 Task: Add Vive Organic Detox + Immunity Dual Boost Shot to the cart.
Action: Mouse pressed left at (18, 107)
Screenshot: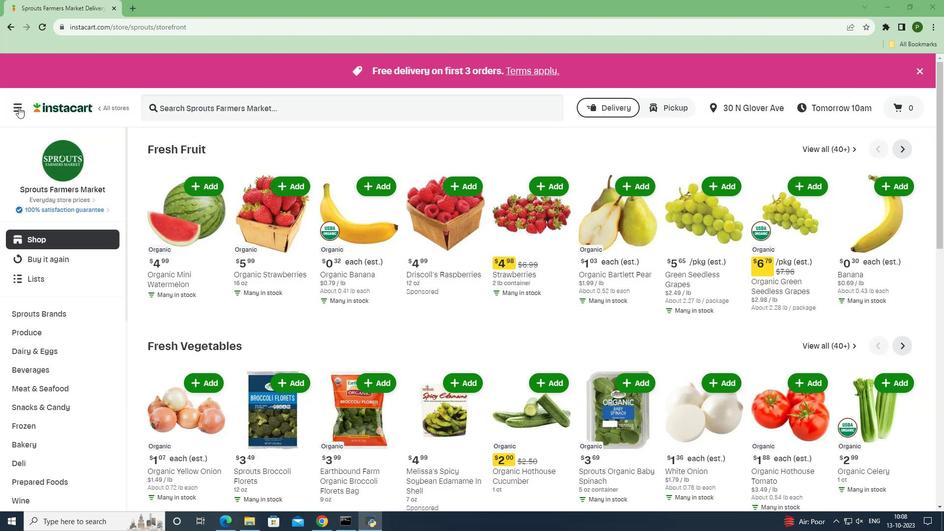 
Action: Mouse moved to (36, 263)
Screenshot: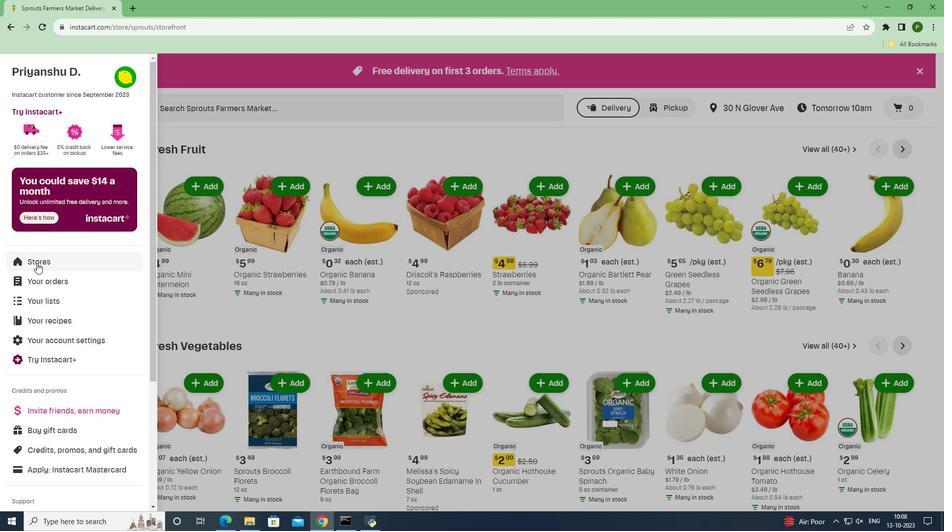 
Action: Mouse pressed left at (36, 263)
Screenshot: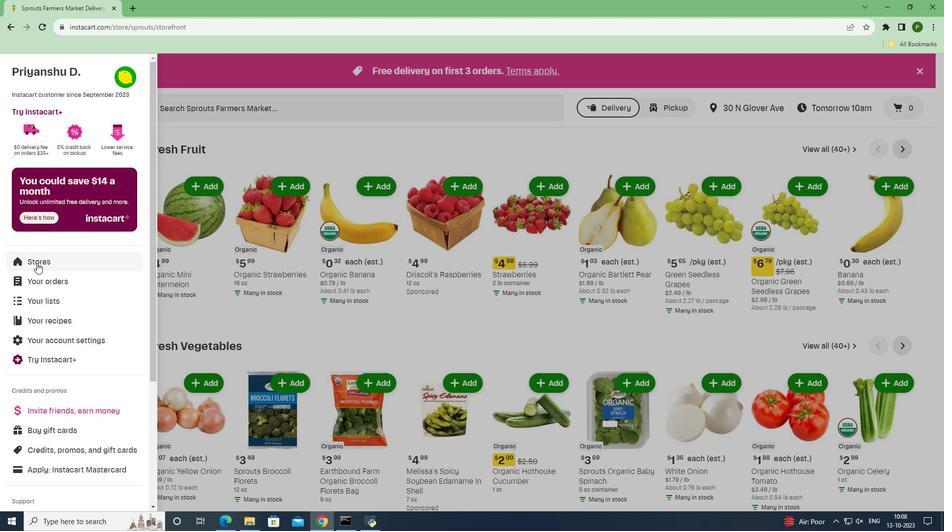 
Action: Mouse moved to (226, 116)
Screenshot: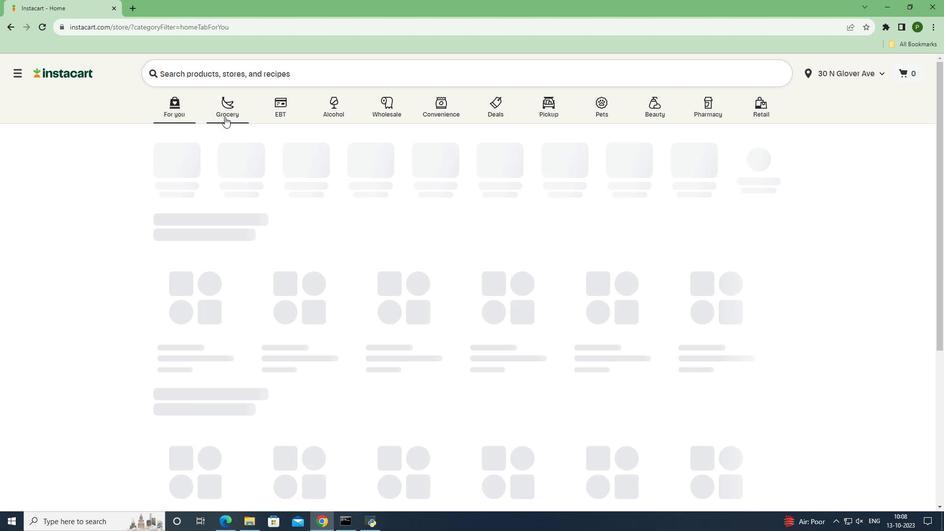 
Action: Mouse pressed left at (226, 116)
Screenshot: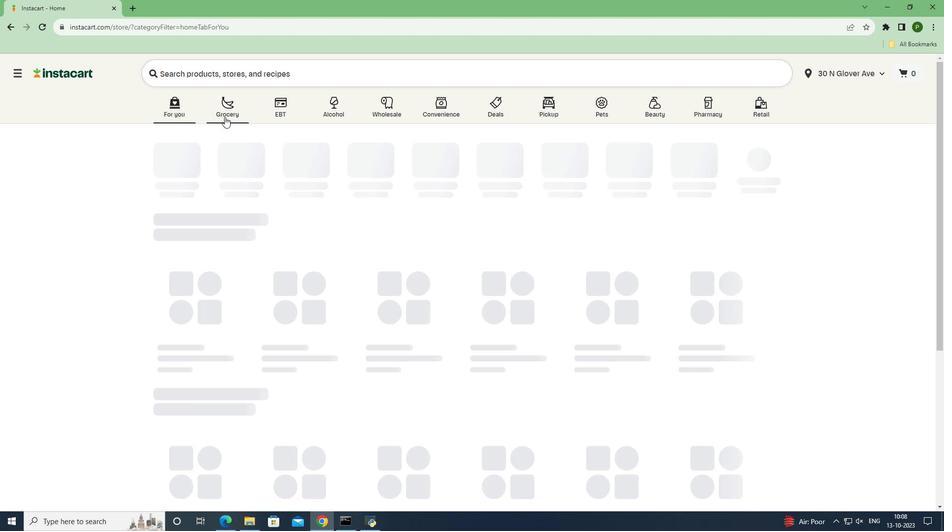 
Action: Mouse moved to (610, 232)
Screenshot: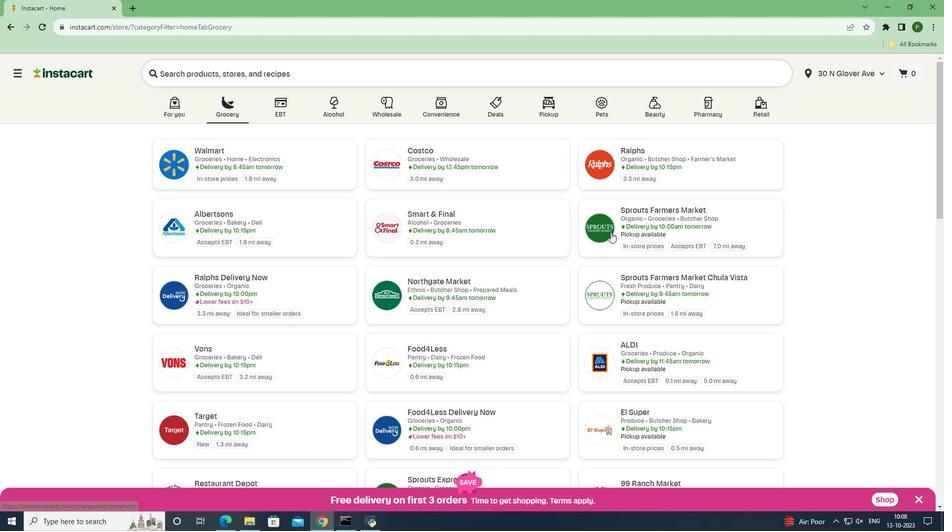 
Action: Mouse pressed left at (610, 232)
Screenshot: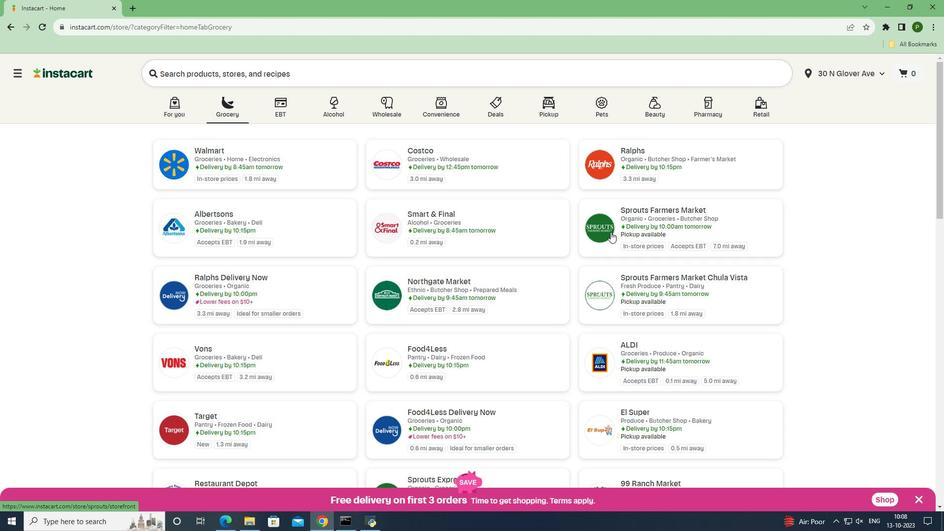 
Action: Mouse moved to (43, 370)
Screenshot: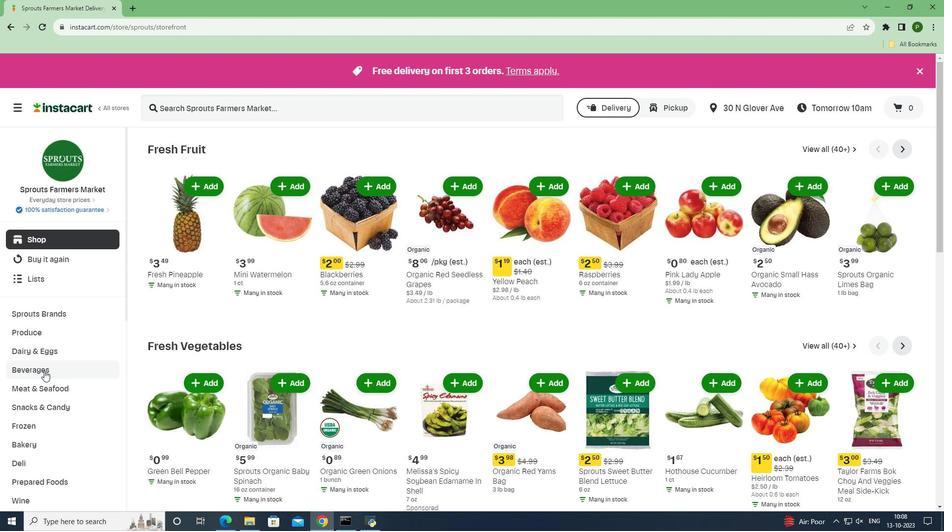 
Action: Mouse pressed left at (43, 370)
Screenshot: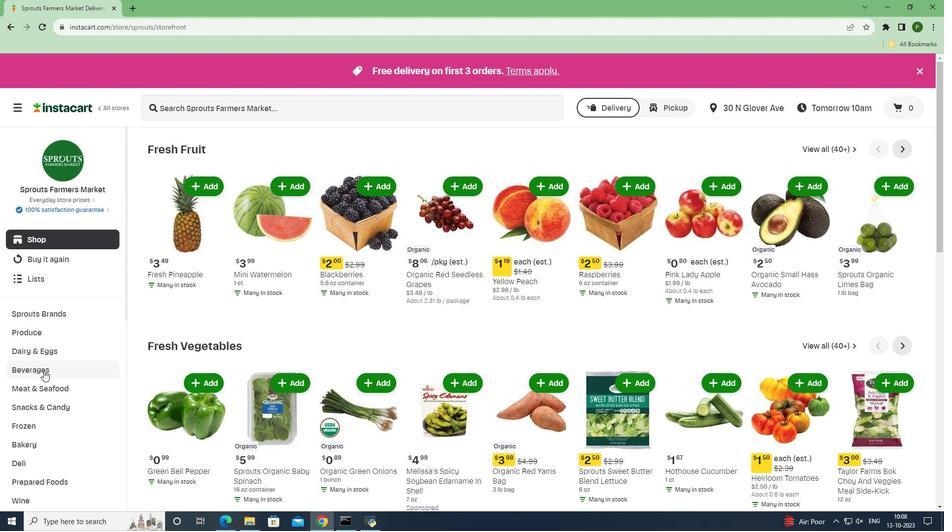 
Action: Mouse moved to (544, 171)
Screenshot: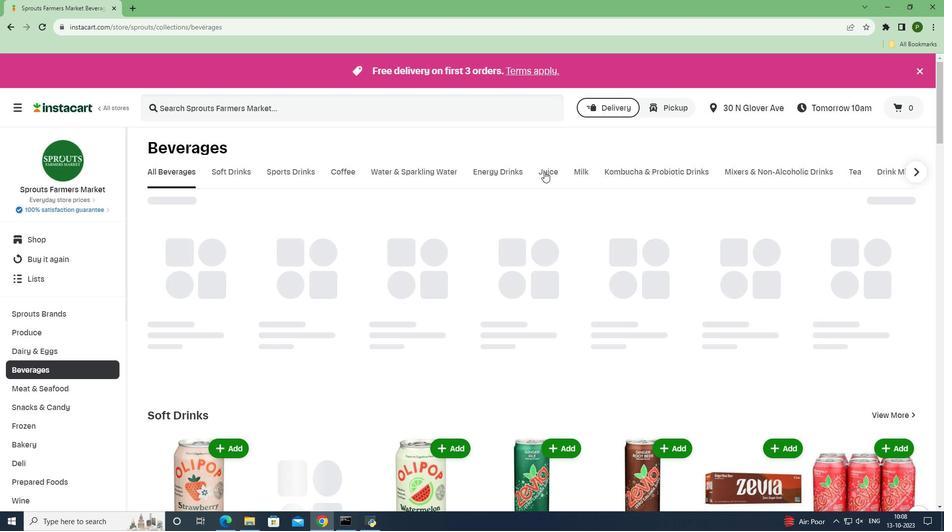 
Action: Mouse pressed left at (544, 171)
Screenshot: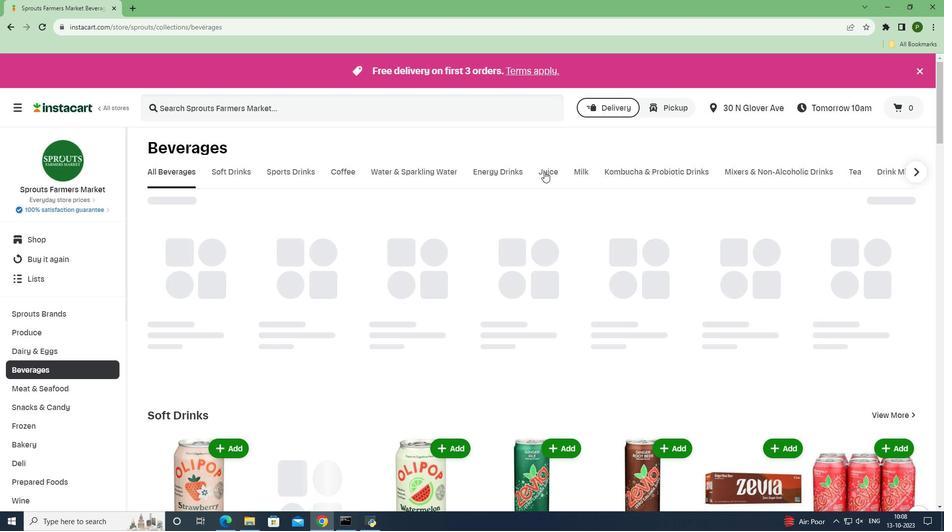 
Action: Mouse moved to (256, 109)
Screenshot: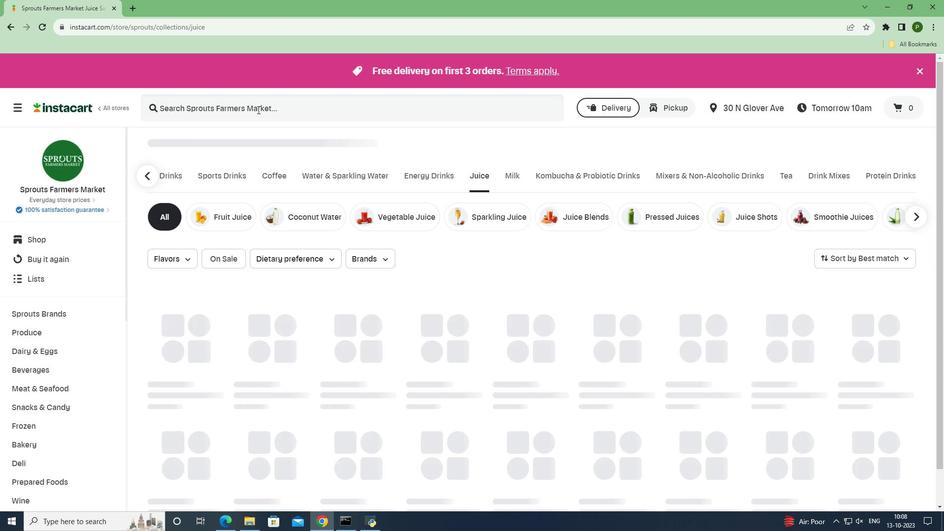 
Action: Mouse pressed left at (256, 109)
Screenshot: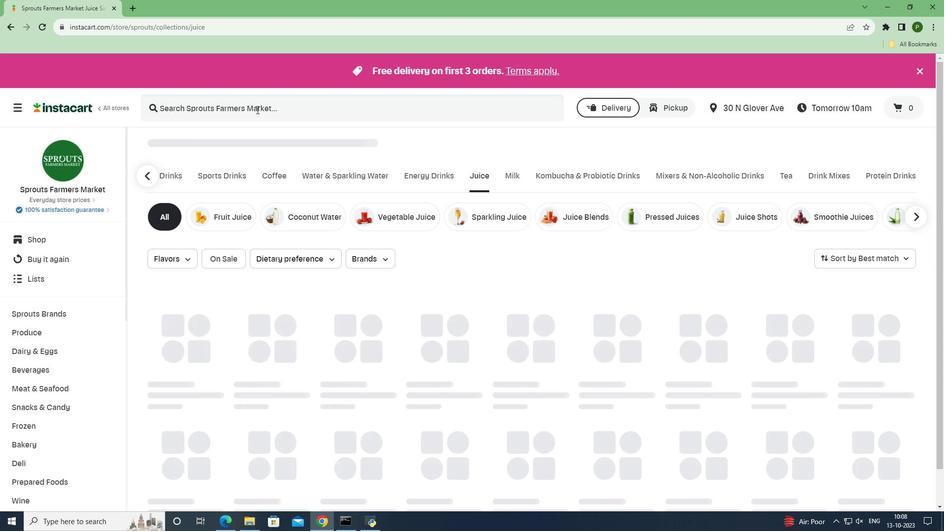 
Action: Mouse moved to (256, 109)
Screenshot: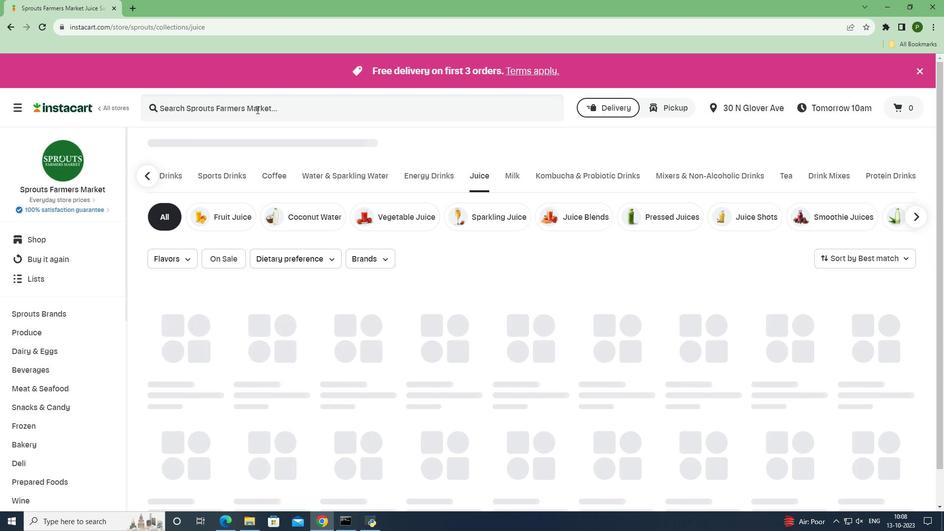 
Action: Key pressed <Key.caps_lock>V<Key.caps_lock>ive<Key.space><Key.caps_lock>O<Key.caps_lock>rganic<Key.space><Key.caps_lock>D<Key.caps_lock>etox<Key.space><Key.shift>+<Key.space><Key.caps_lock>I<Key.caps_lock>mmunity<Key.space><Key.caps_lock>D<Key.caps_lock>ual<Key.space><Key.caps_lock>B<Key.caps_lock>os<Key.backspace>ost<Key.space><Key.caps_lock>S<Key.caps_lock>hot<Key.space><Key.enter>
Screenshot: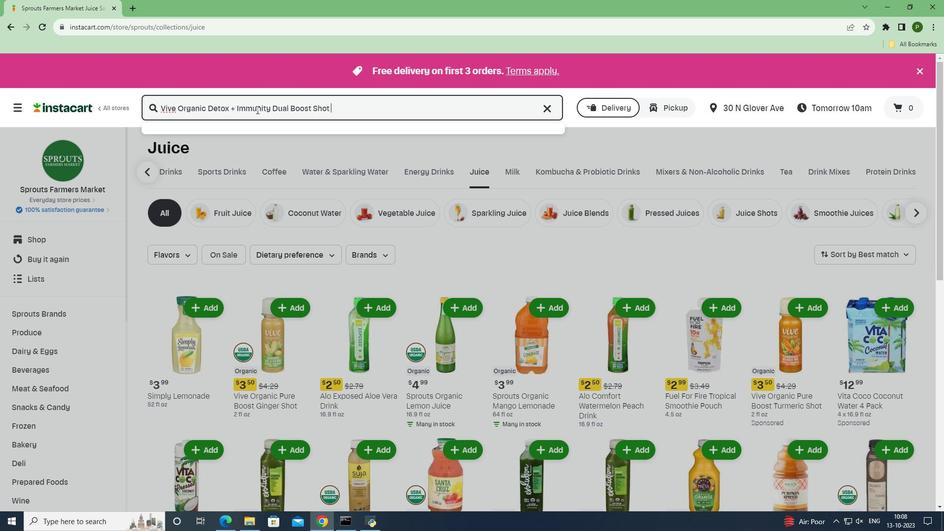
Action: Mouse moved to (272, 222)
Screenshot: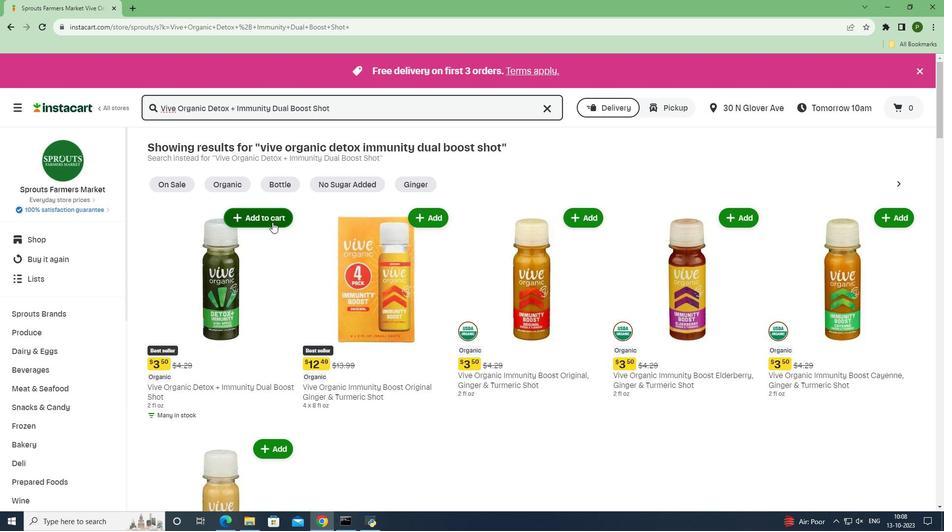 
Action: Mouse pressed left at (272, 222)
Screenshot: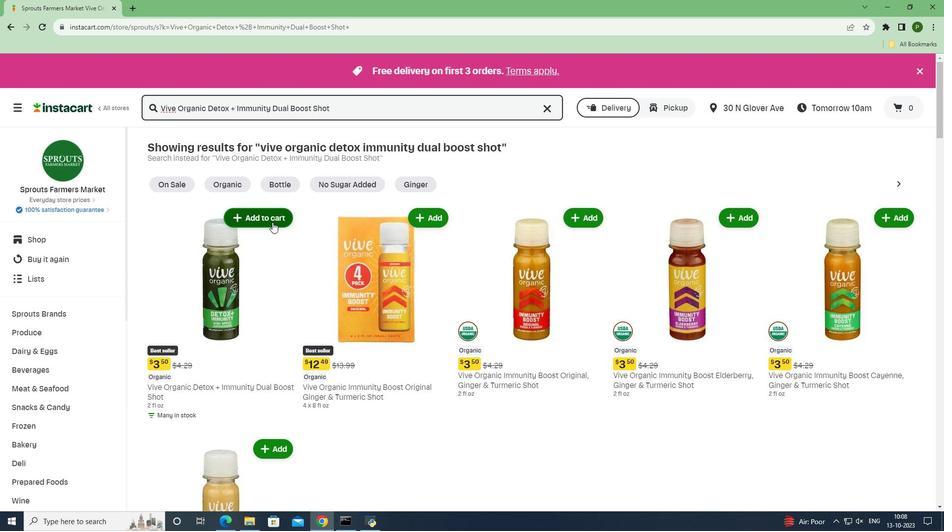 
Action: Mouse moved to (295, 297)
Screenshot: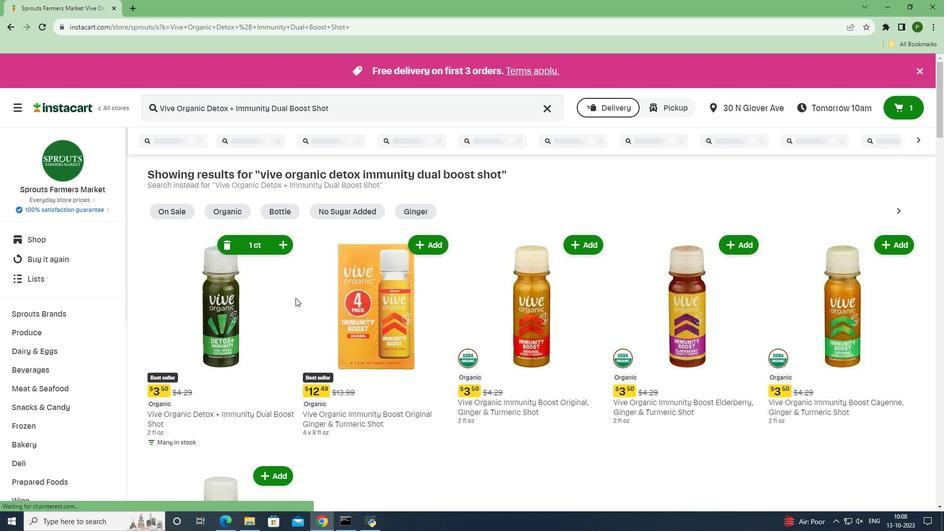 
